 Task: Change the subtitle's default encoding to Default (Windows-1252).
Action: Mouse moved to (124, 16)
Screenshot: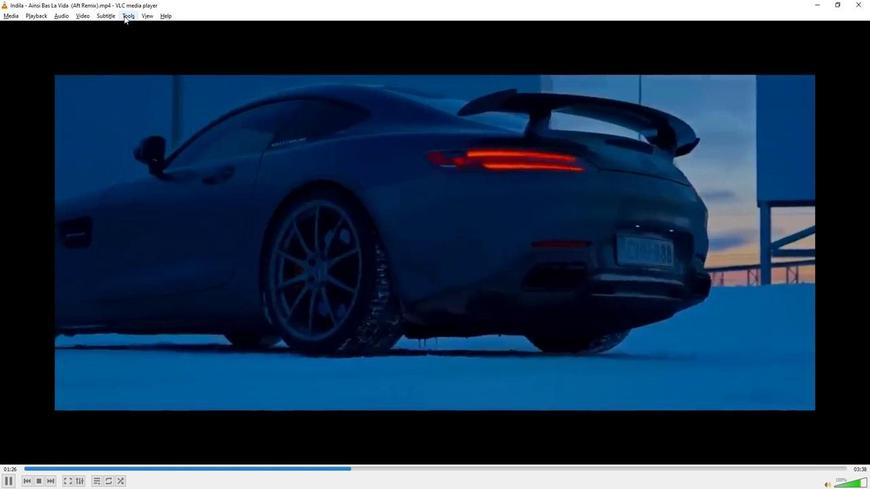 
Action: Mouse pressed left at (124, 16)
Screenshot: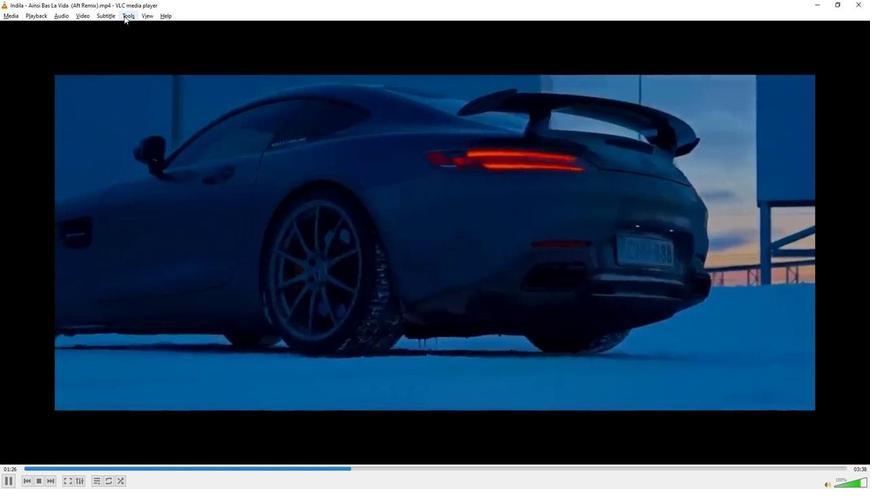 
Action: Mouse moved to (142, 121)
Screenshot: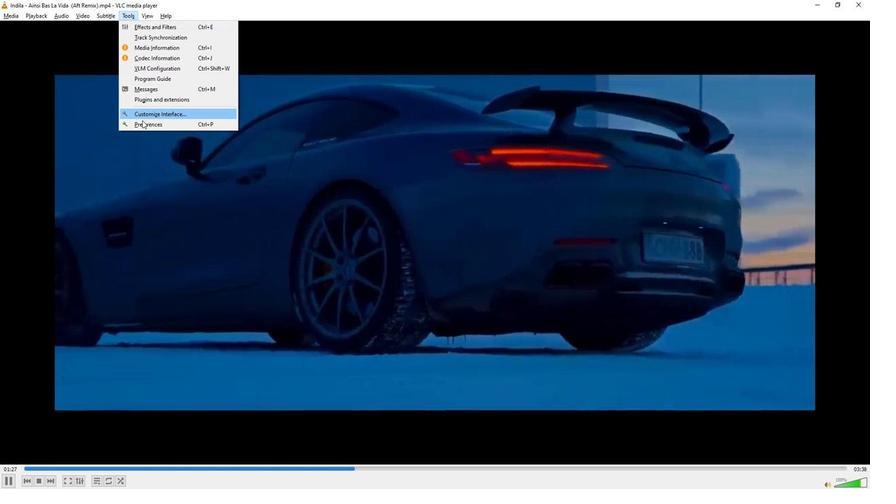 
Action: Mouse pressed left at (142, 121)
Screenshot: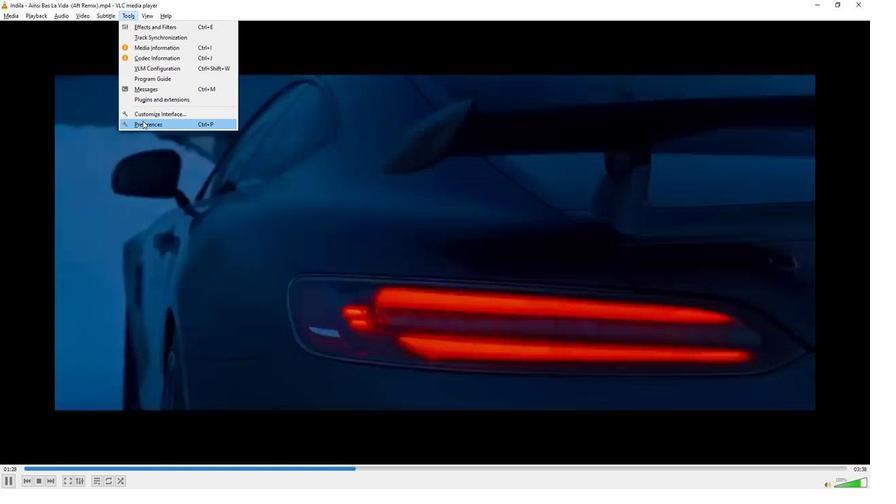 
Action: Mouse moved to (300, 104)
Screenshot: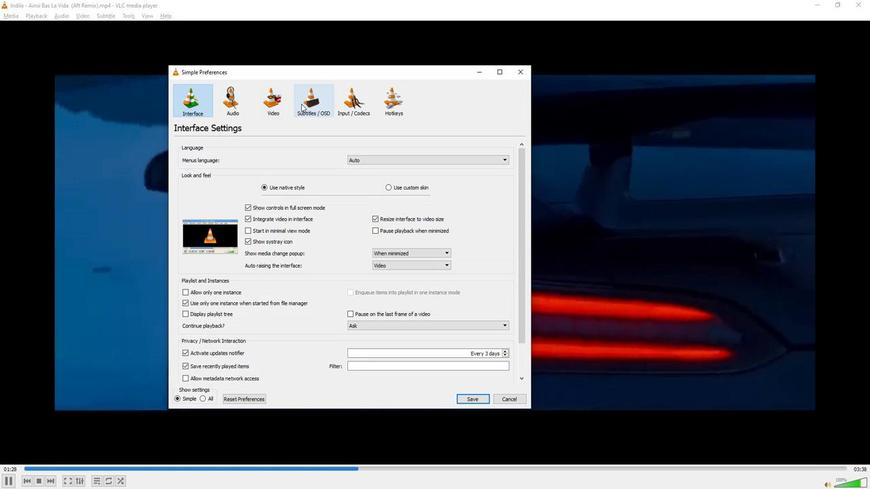 
Action: Mouse pressed left at (300, 104)
Screenshot: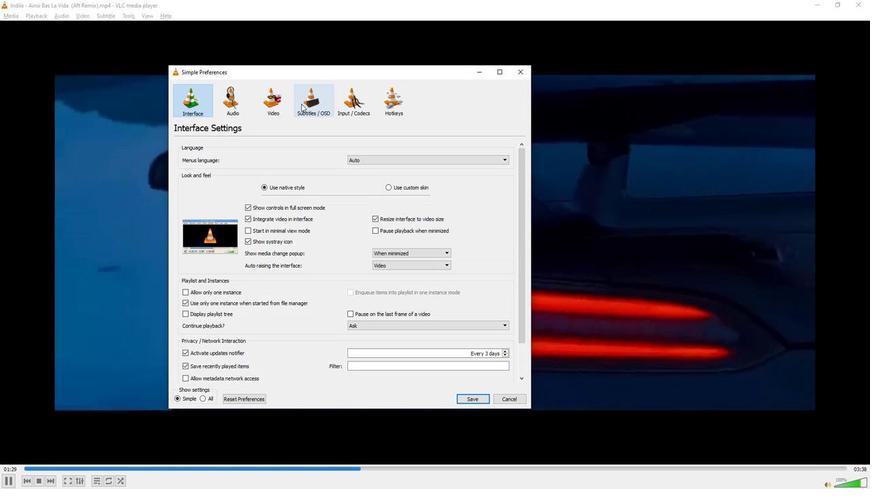 
Action: Mouse moved to (332, 223)
Screenshot: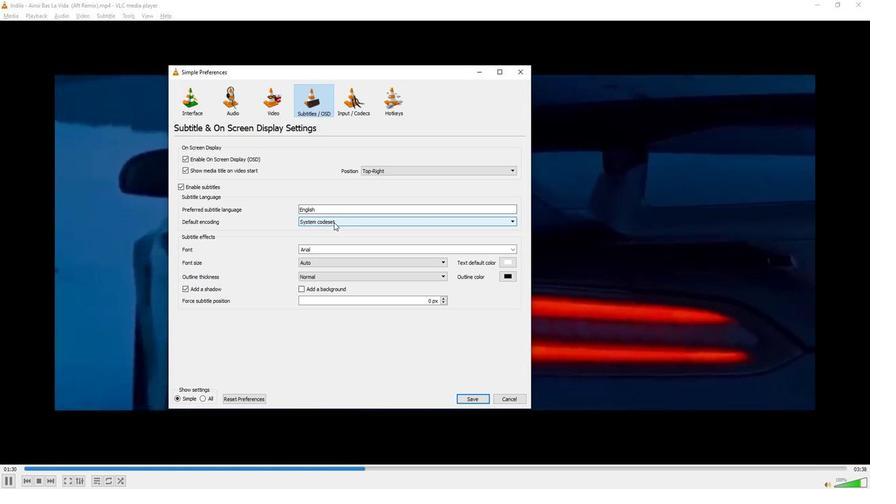 
Action: Mouse pressed left at (332, 223)
Screenshot: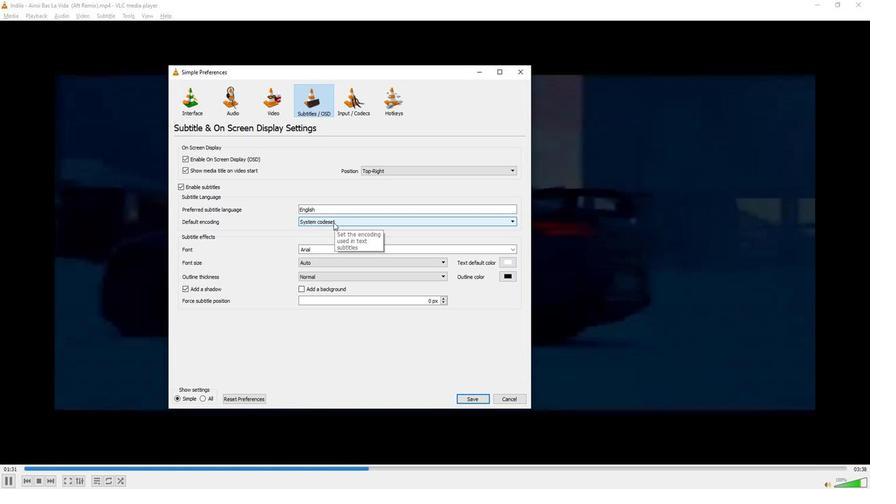 
Action: Mouse moved to (329, 228)
Screenshot: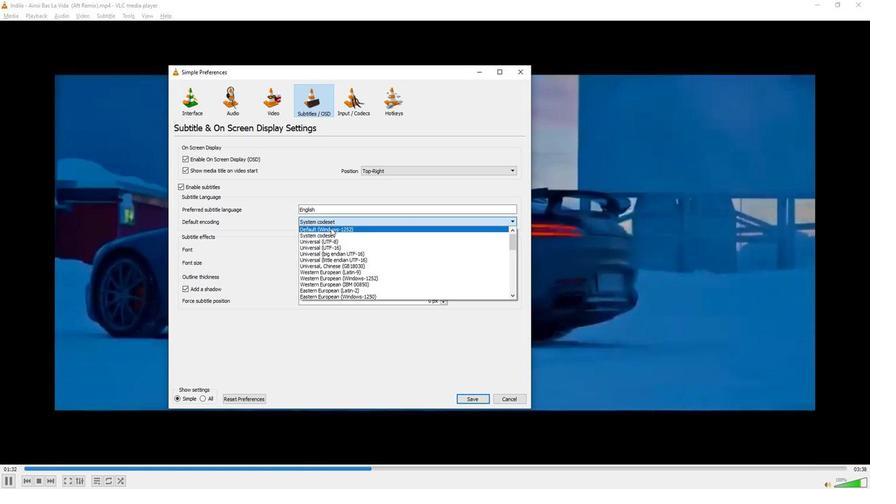 
Action: Mouse pressed left at (329, 228)
Screenshot: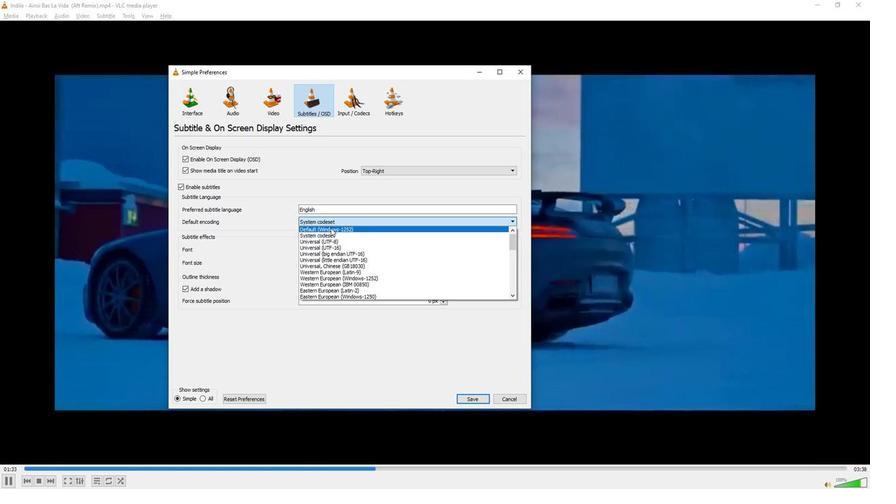 
Action: Mouse moved to (381, 378)
Screenshot: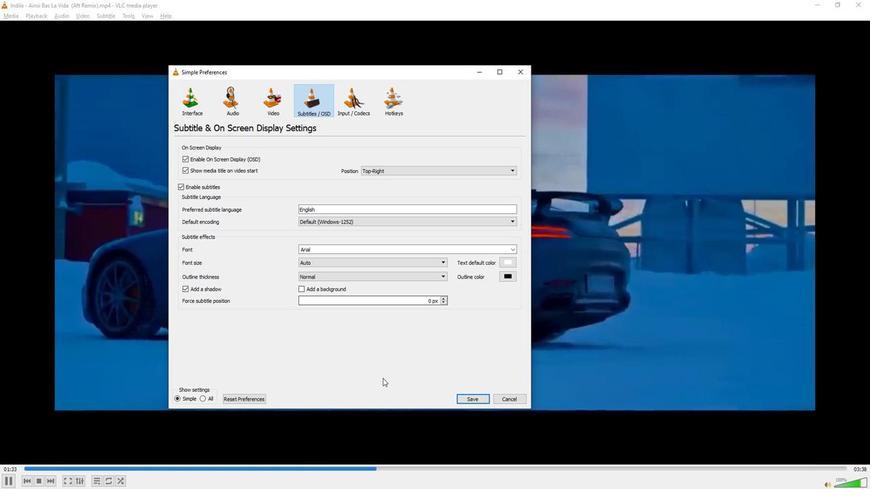 
